 Task: Filter services by connection 1st.
Action: Mouse moved to (329, 83)
Screenshot: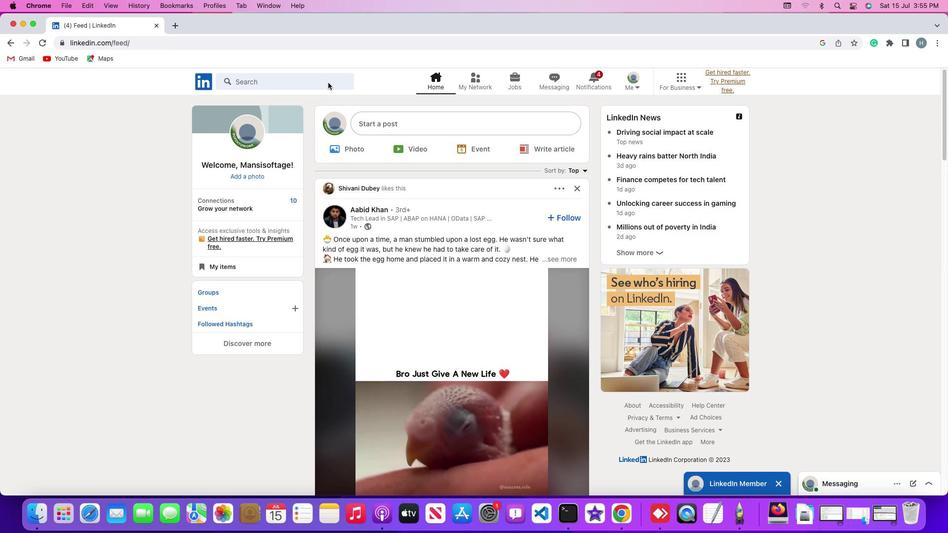
Action: Mouse pressed left at (329, 83)
Screenshot: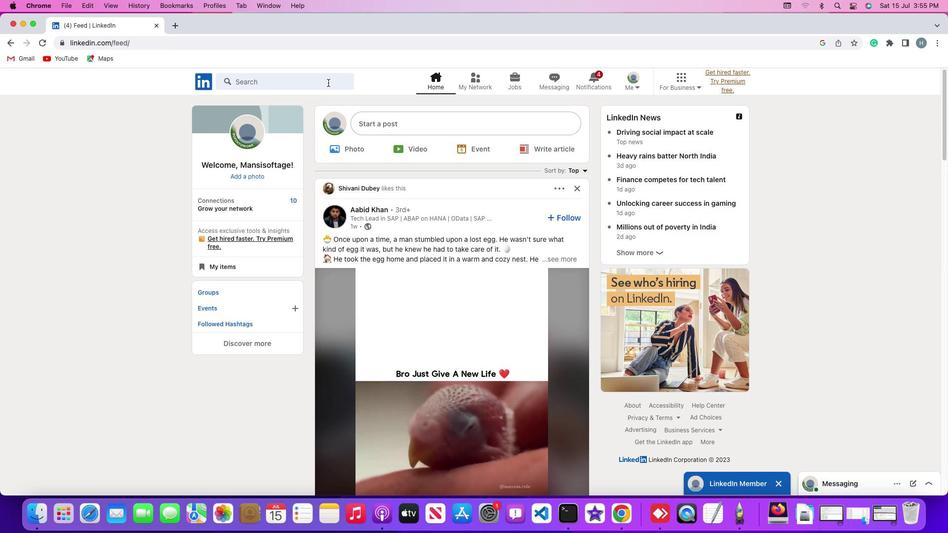 
Action: Mouse pressed left at (329, 83)
Screenshot: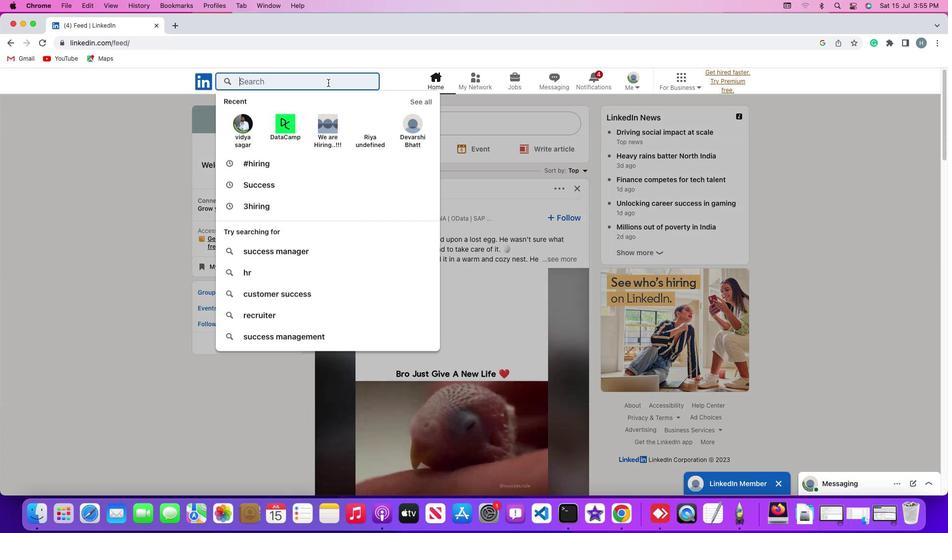 
Action: Key pressed Key.shift'#''h''i''r''i''n''g'Key.enter
Screenshot: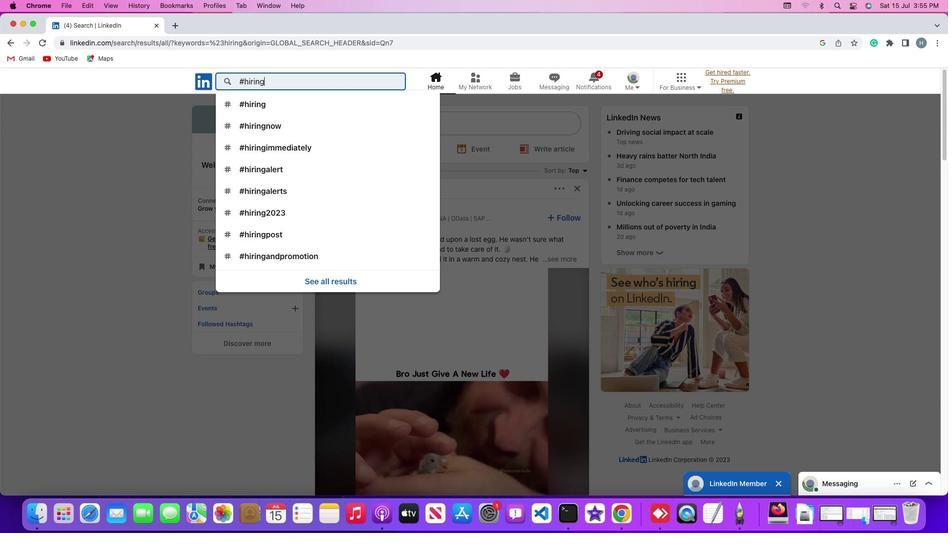 
Action: Mouse moved to (607, 107)
Screenshot: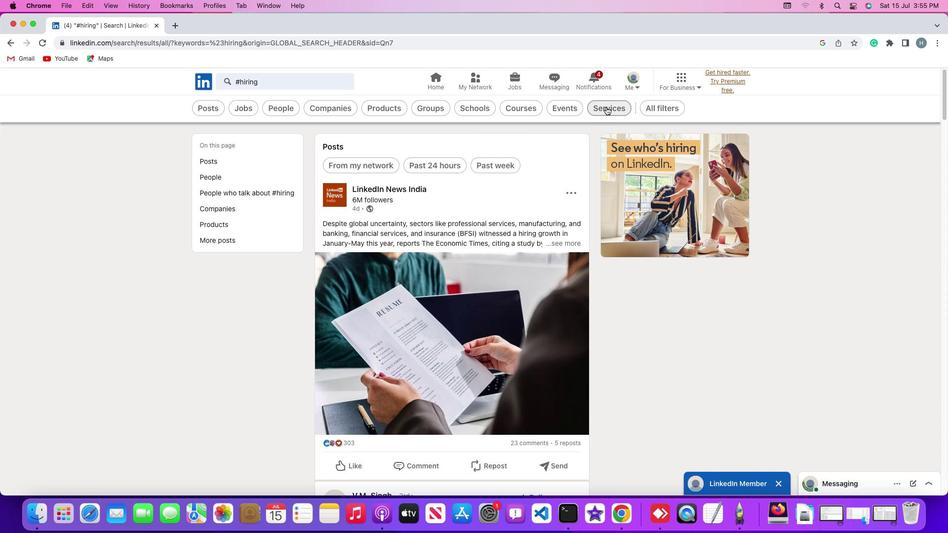 
Action: Mouse pressed left at (607, 107)
Screenshot: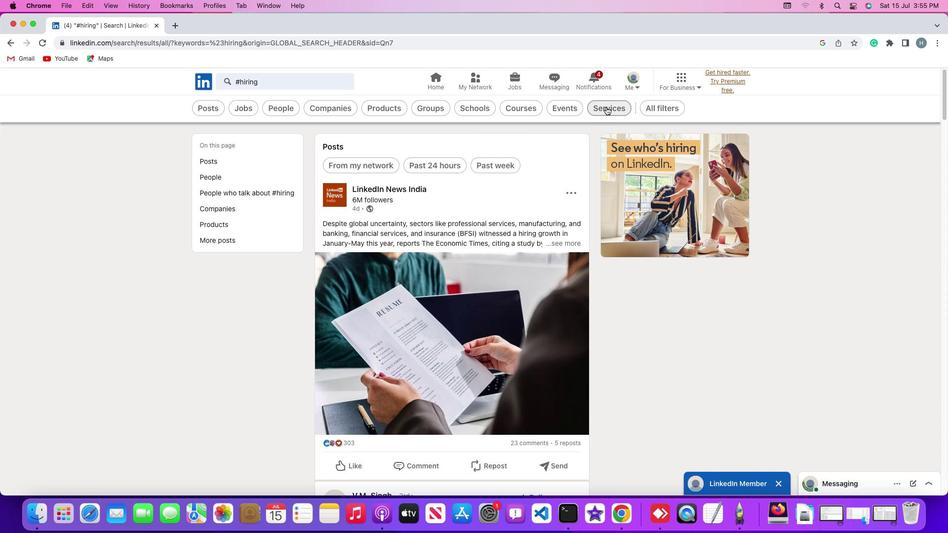 
Action: Mouse moved to (473, 108)
Screenshot: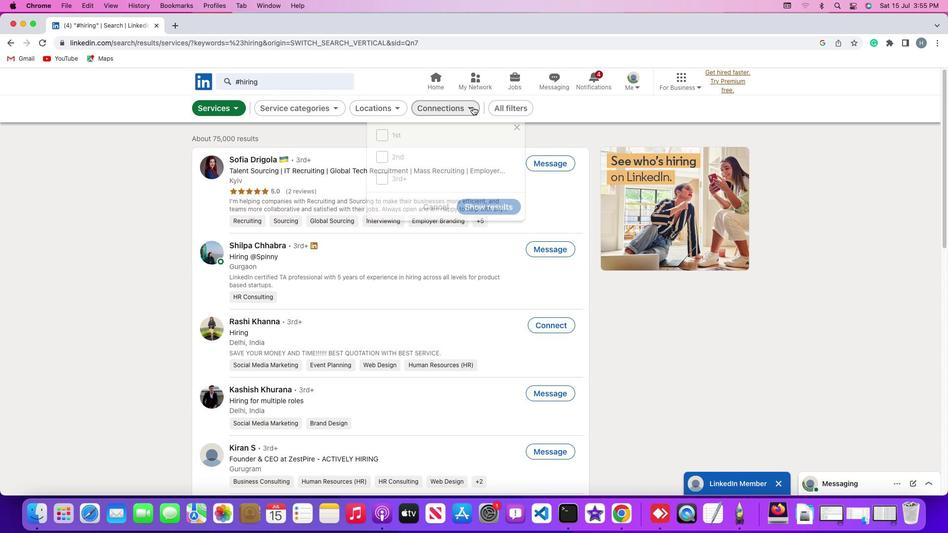 
Action: Mouse pressed left at (473, 108)
Screenshot: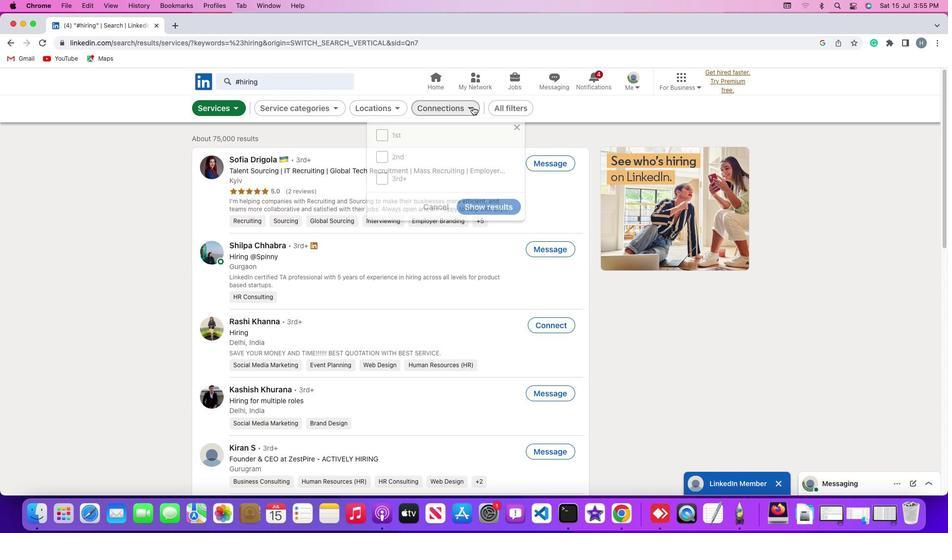 
Action: Mouse moved to (385, 134)
Screenshot: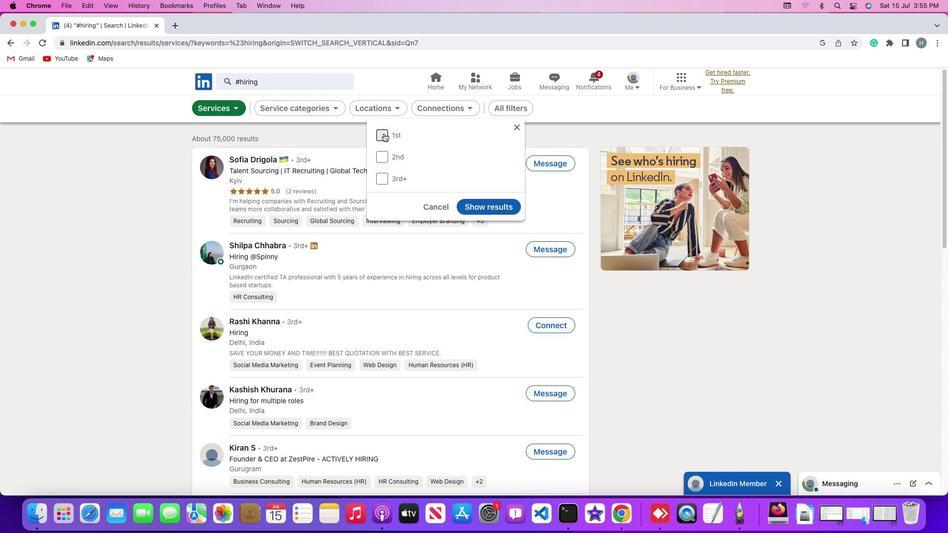 
Action: Mouse pressed left at (385, 134)
Screenshot: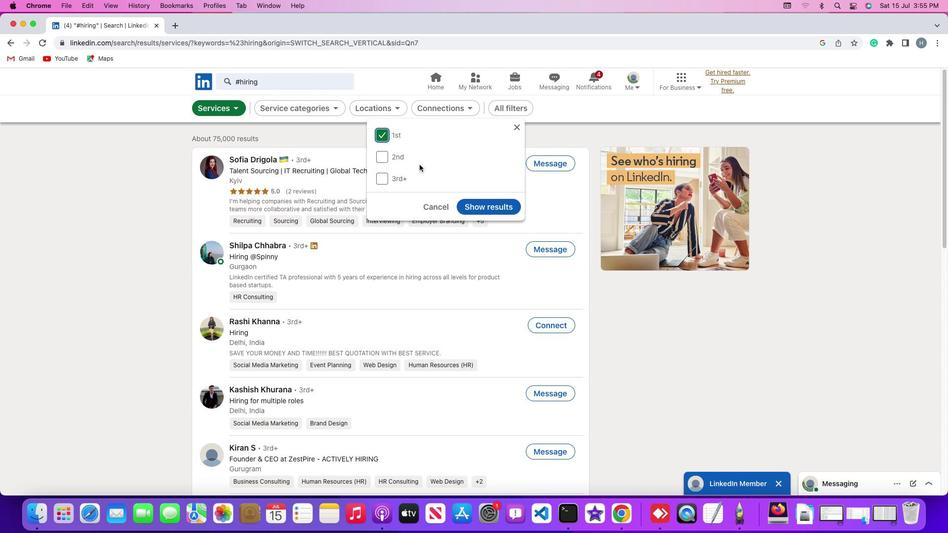 
Action: Mouse moved to (484, 206)
Screenshot: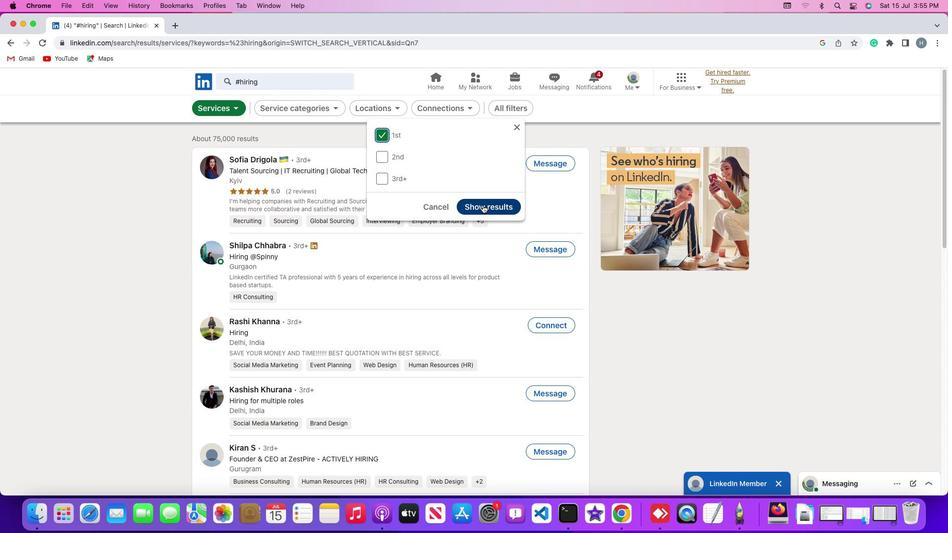 
Action: Mouse pressed left at (484, 206)
Screenshot: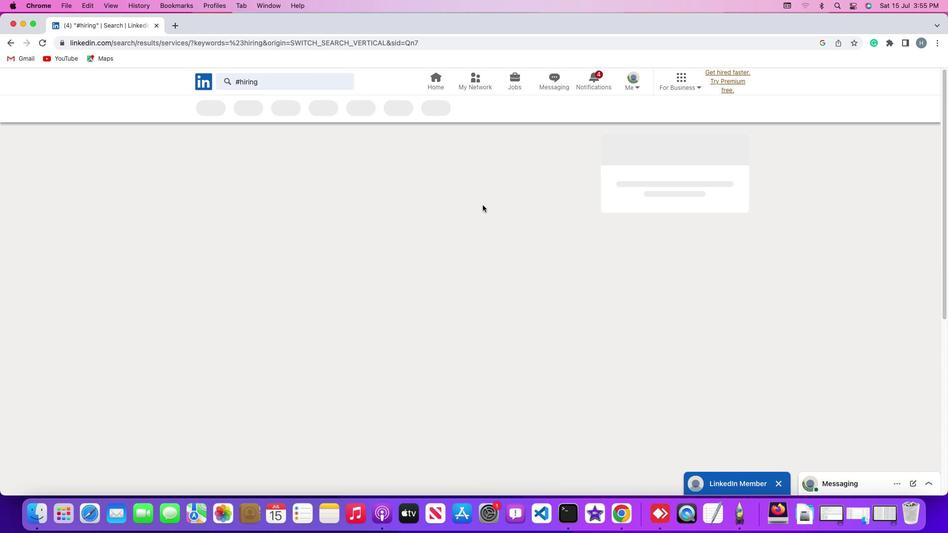 
Action: Mouse moved to (514, 185)
Screenshot: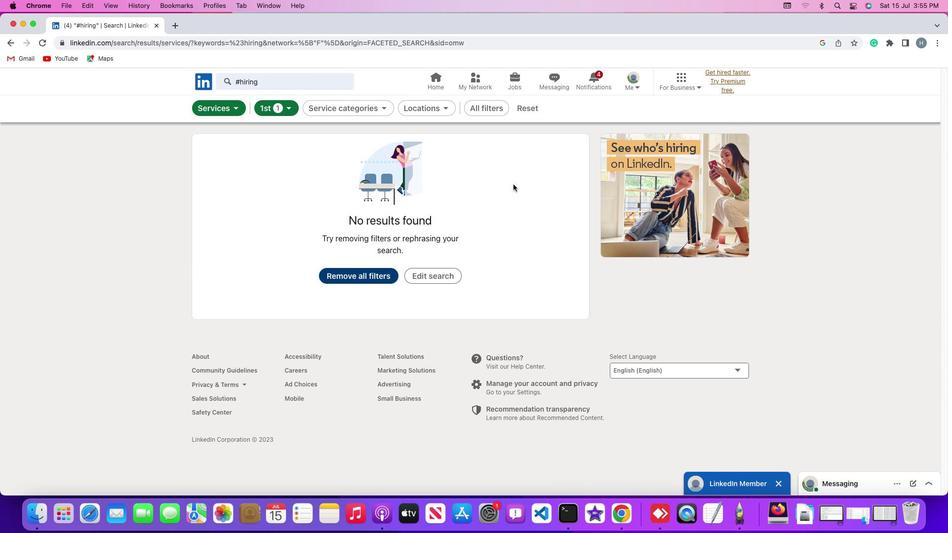 
